 Task: Select a schedule automation every 2 weeks on thursday at 01:00 PM starting onApril 1, 2022.
Action: Mouse moved to (469, 448)
Screenshot: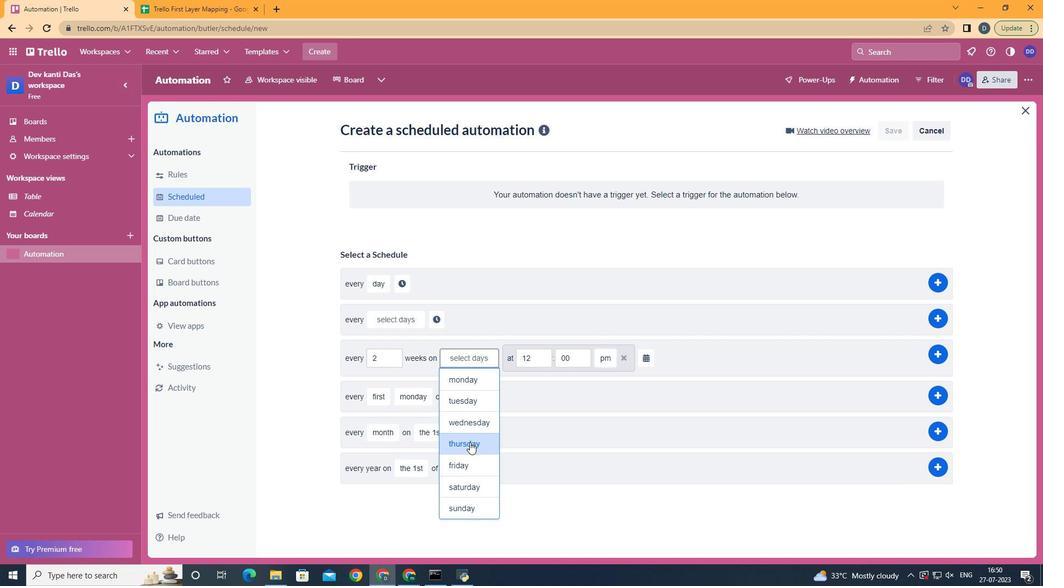
Action: Mouse pressed left at (469, 448)
Screenshot: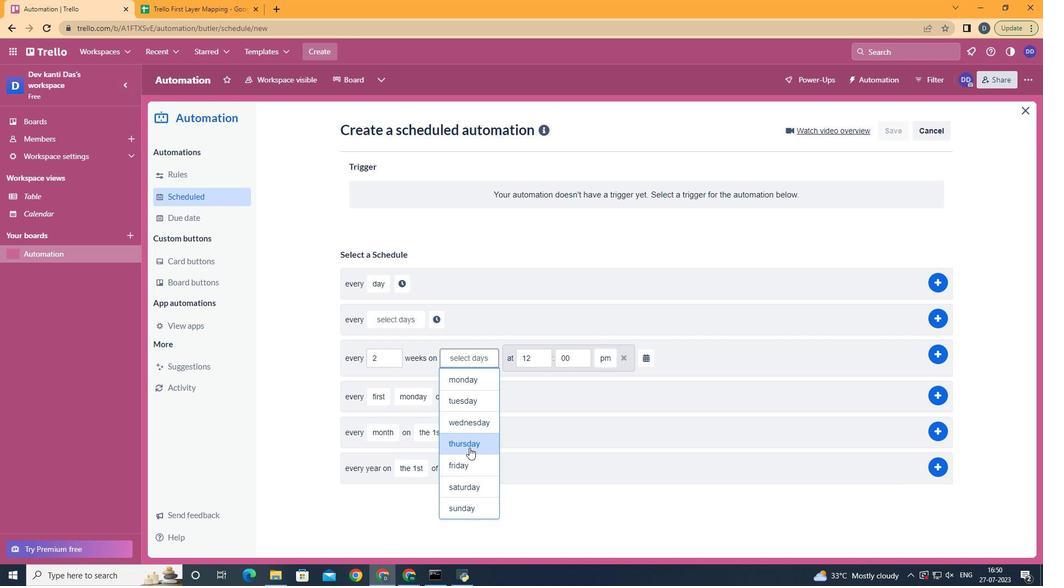 
Action: Mouse moved to (545, 357)
Screenshot: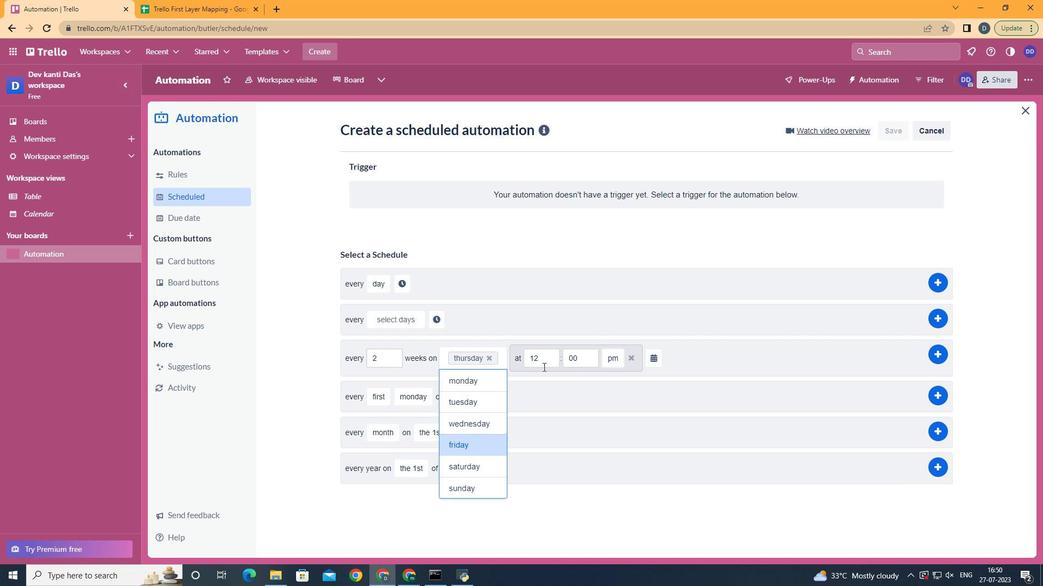 
Action: Mouse pressed left at (545, 357)
Screenshot: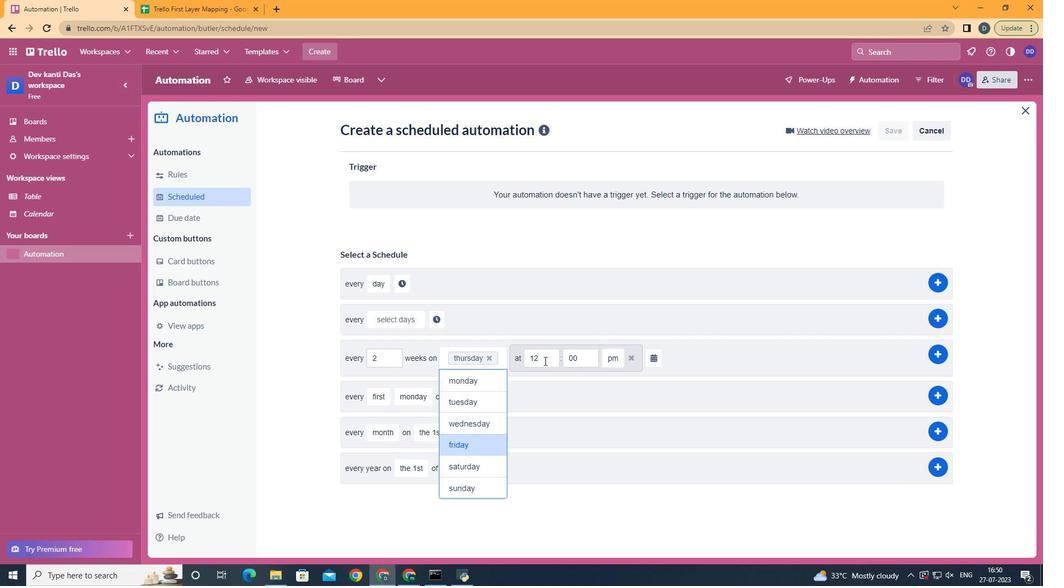 
Action: Key pressed <Key.backspace><Key.backspace>01
Screenshot: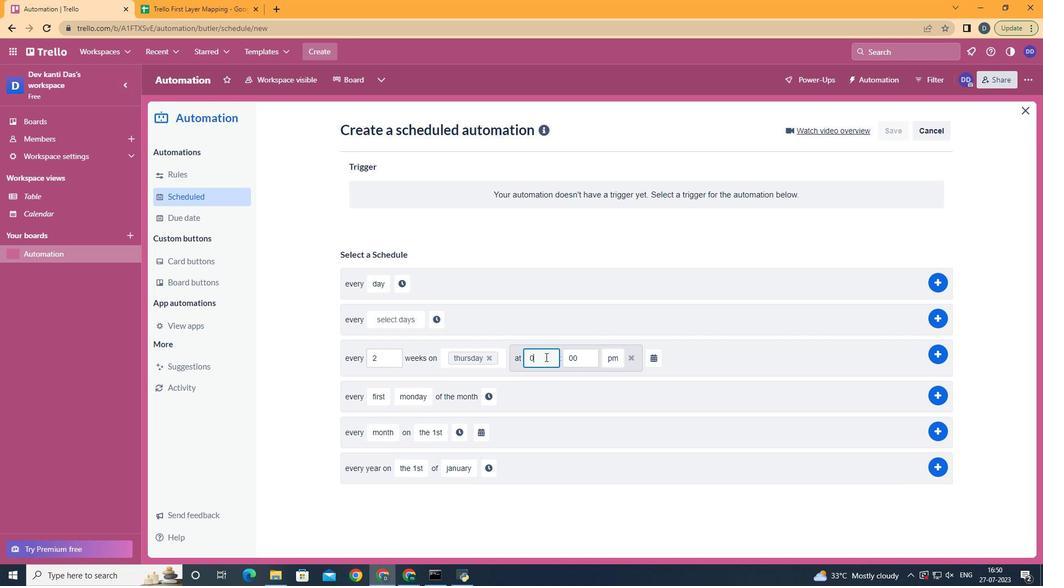
Action: Mouse moved to (621, 399)
Screenshot: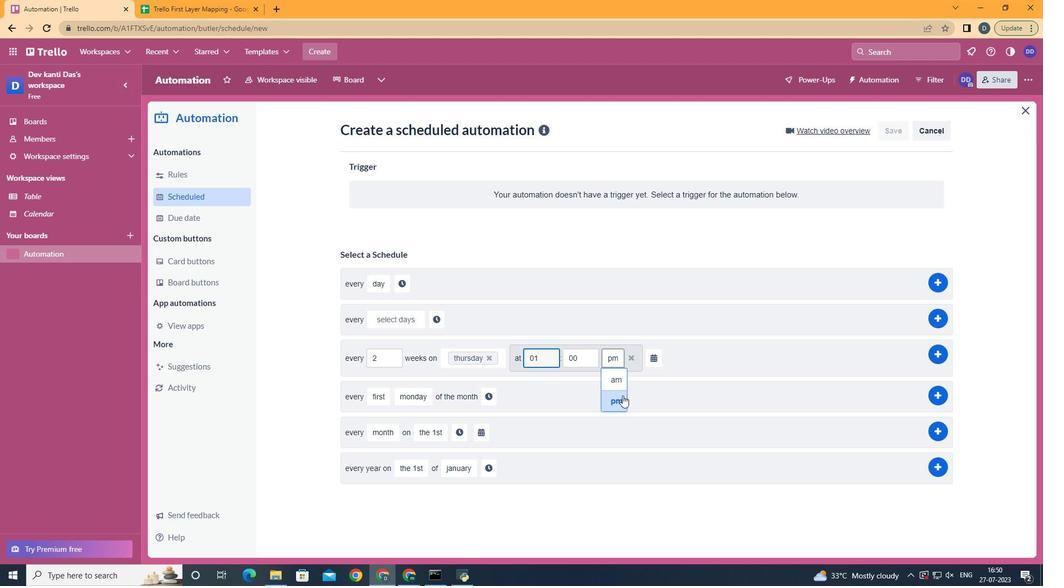 
Action: Mouse pressed left at (621, 399)
Screenshot: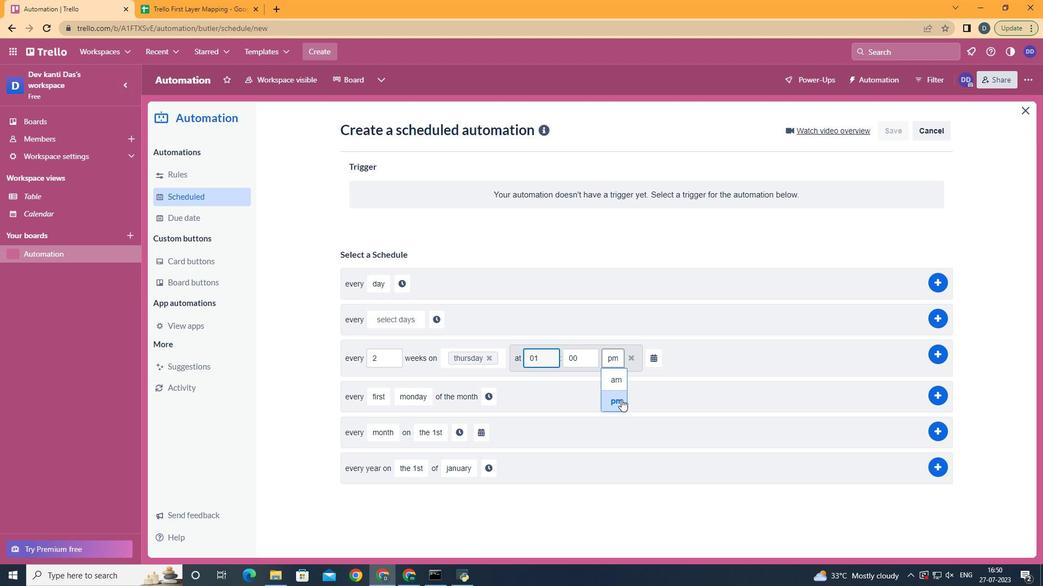 
Action: Mouse moved to (650, 360)
Screenshot: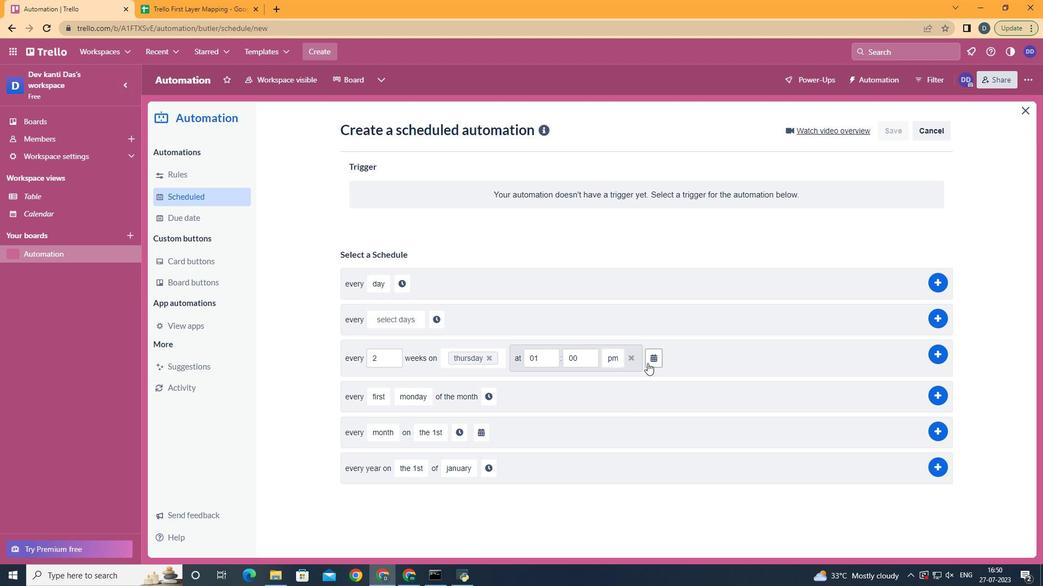 
Action: Mouse pressed left at (650, 360)
Screenshot: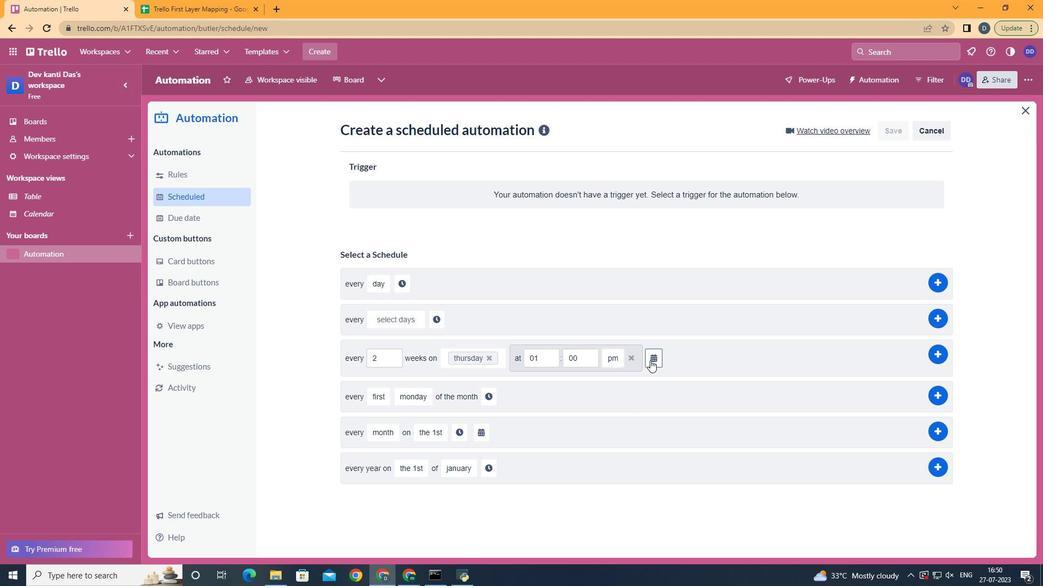 
Action: Mouse moved to (623, 435)
Screenshot: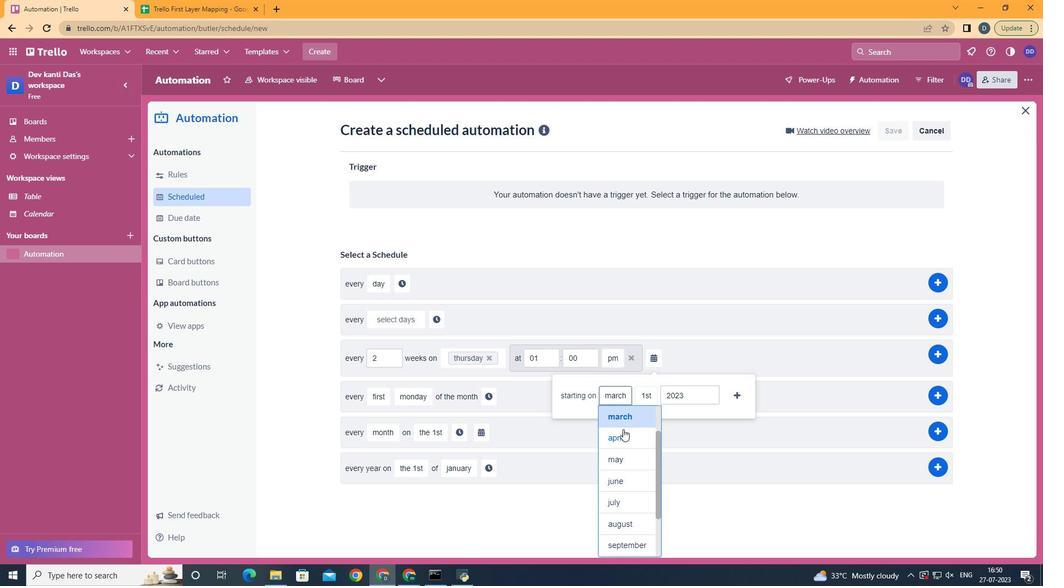
Action: Mouse pressed left at (623, 435)
Screenshot: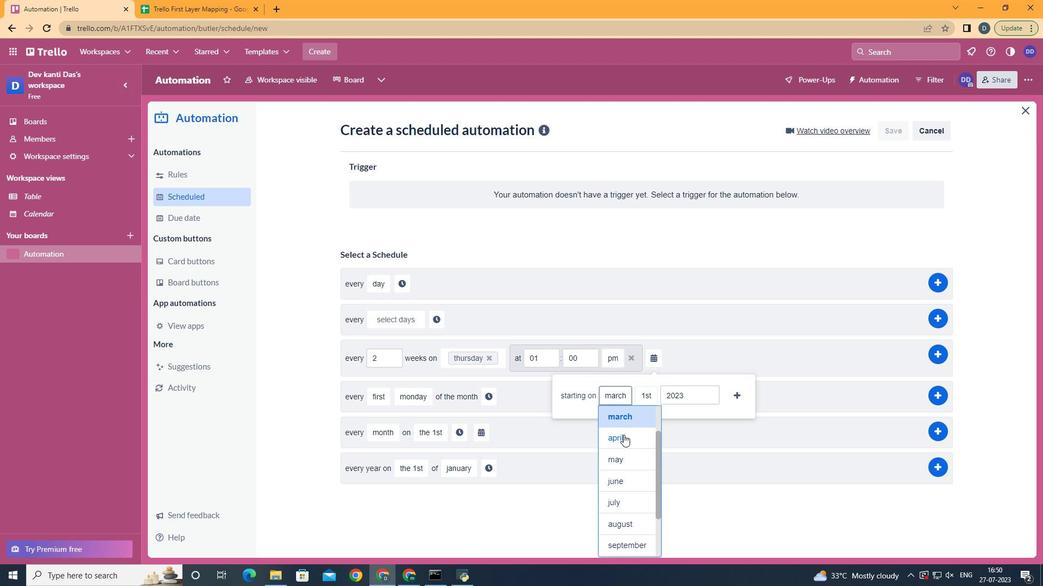 
Action: Mouse moved to (647, 416)
Screenshot: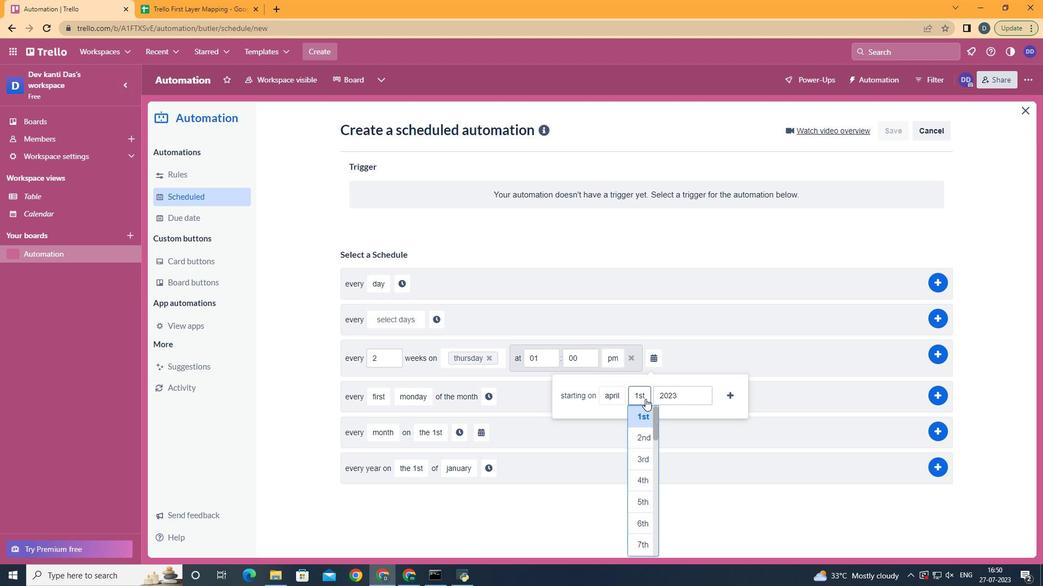 
Action: Mouse pressed left at (647, 416)
Screenshot: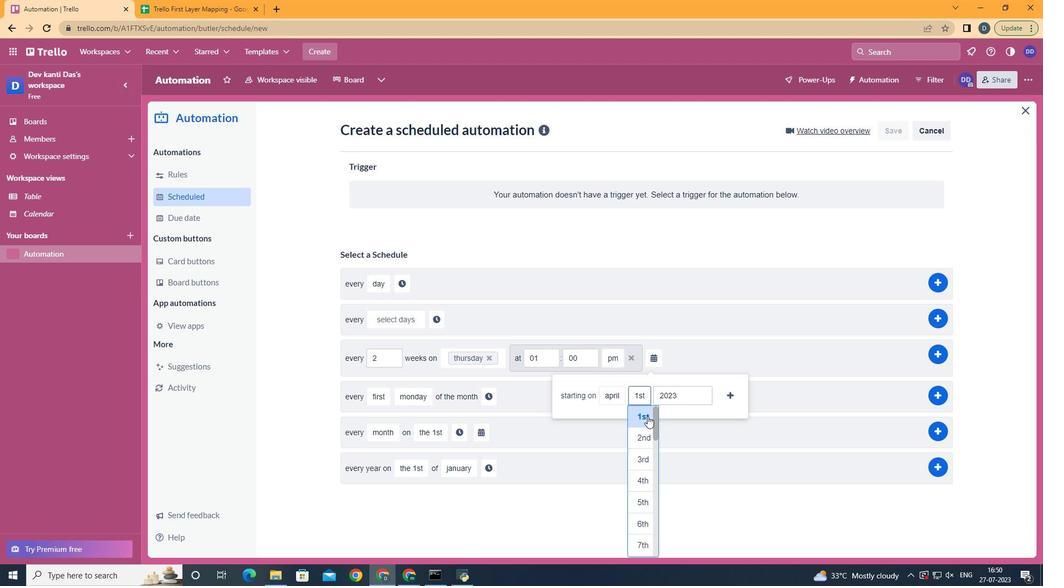 
Action: Mouse moved to (693, 397)
Screenshot: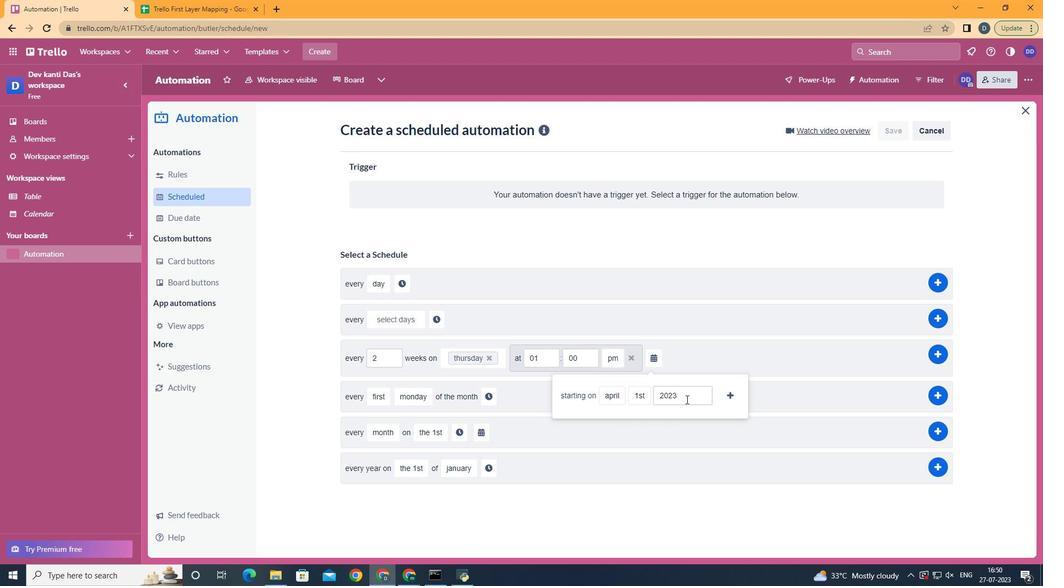 
Action: Mouse pressed left at (693, 397)
Screenshot: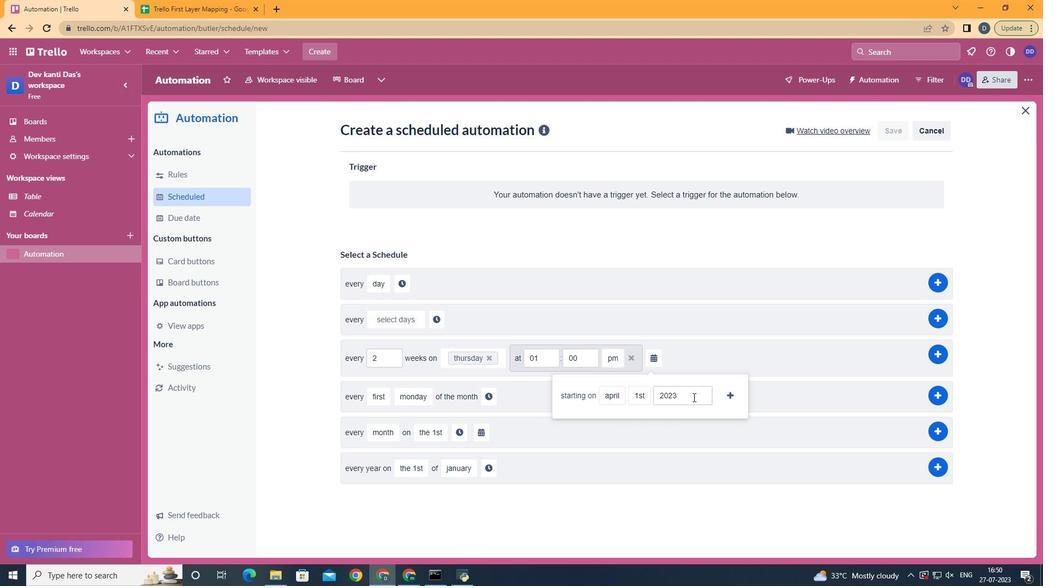
Action: Key pressed <Key.backspace>2
Screenshot: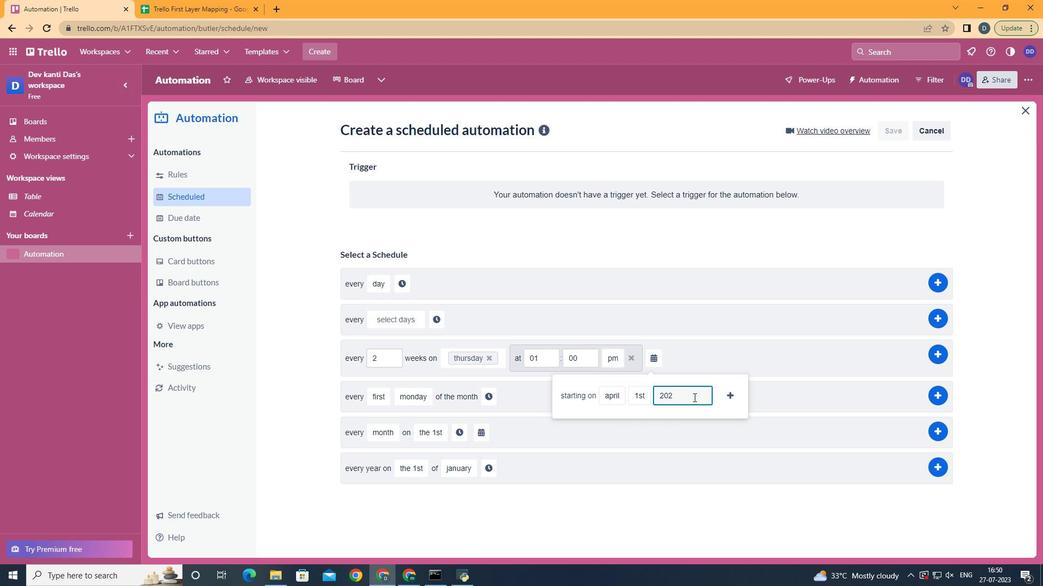 
Action: Mouse moved to (731, 393)
Screenshot: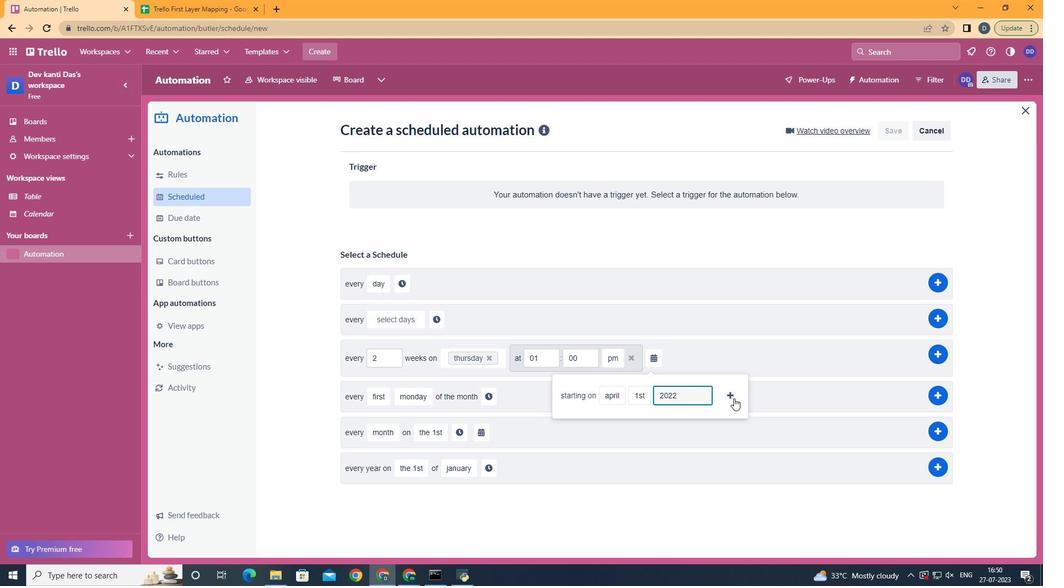 
Action: Mouse pressed left at (731, 393)
Screenshot: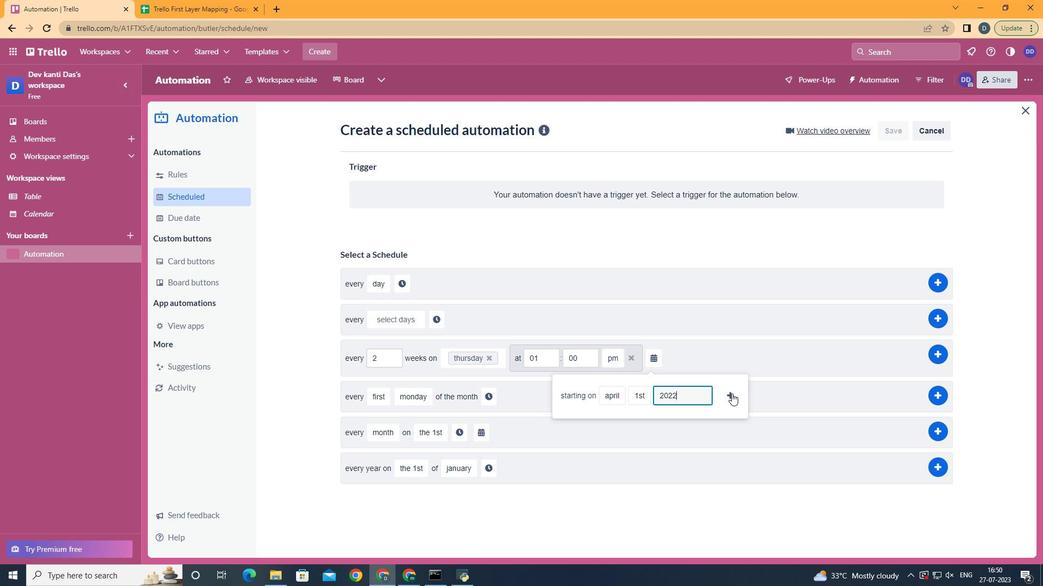 
